 Task: Apply Overlap on Current Theme
Action: Mouse moved to (475, 92)
Screenshot: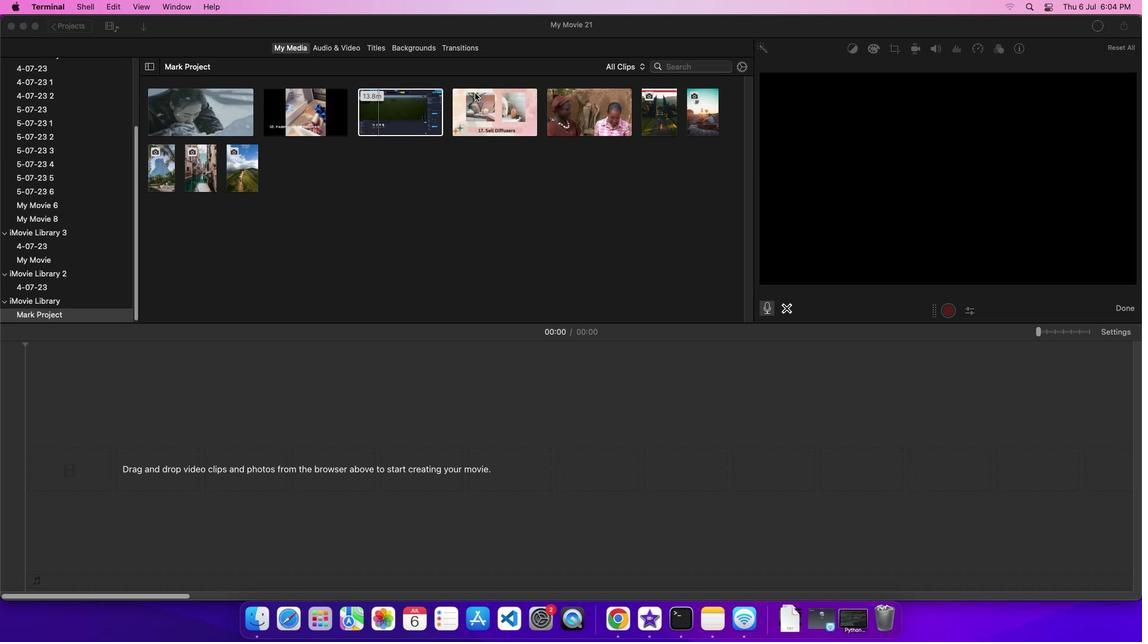 
Action: Mouse pressed left at (475, 92)
Screenshot: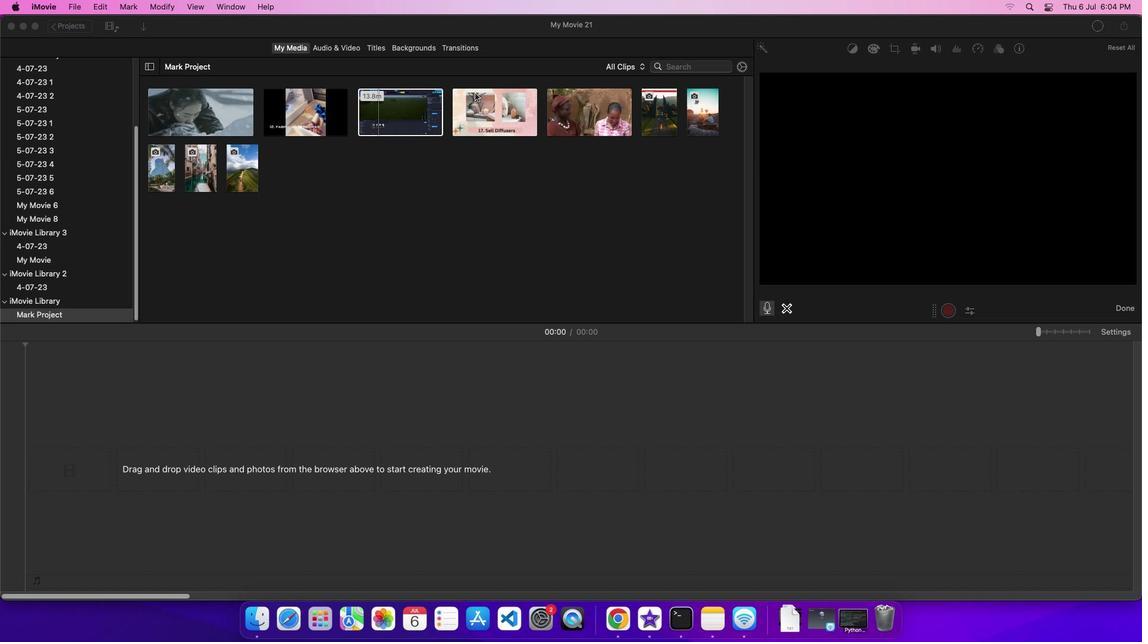 
Action: Mouse moved to (489, 102)
Screenshot: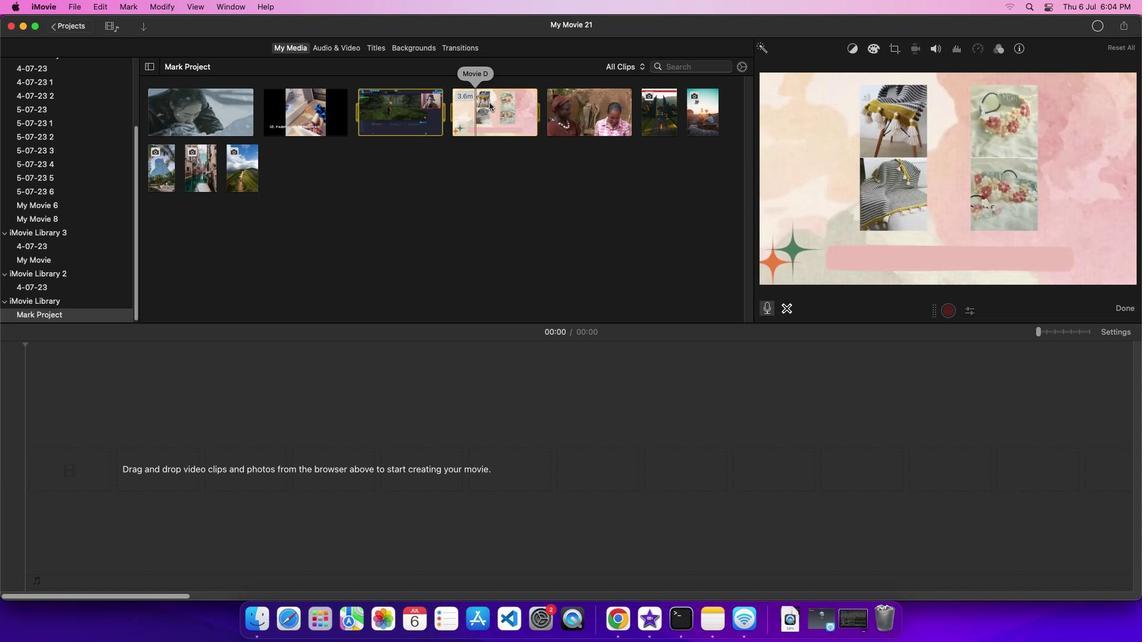 
Action: Mouse pressed left at (489, 102)
Screenshot: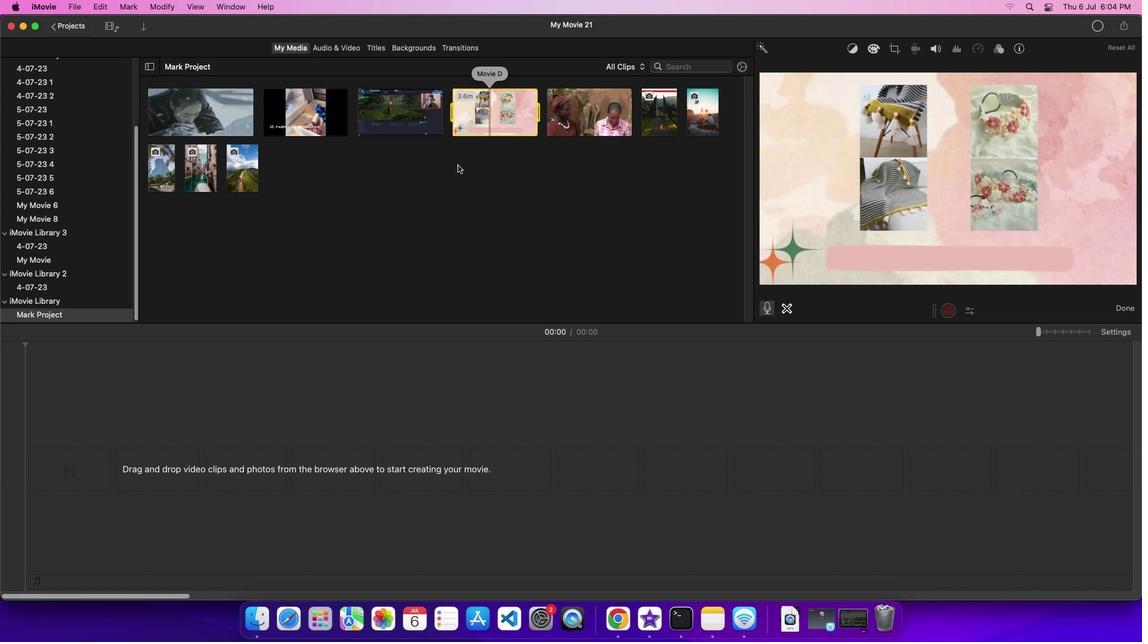 
Action: Mouse moved to (378, 48)
Screenshot: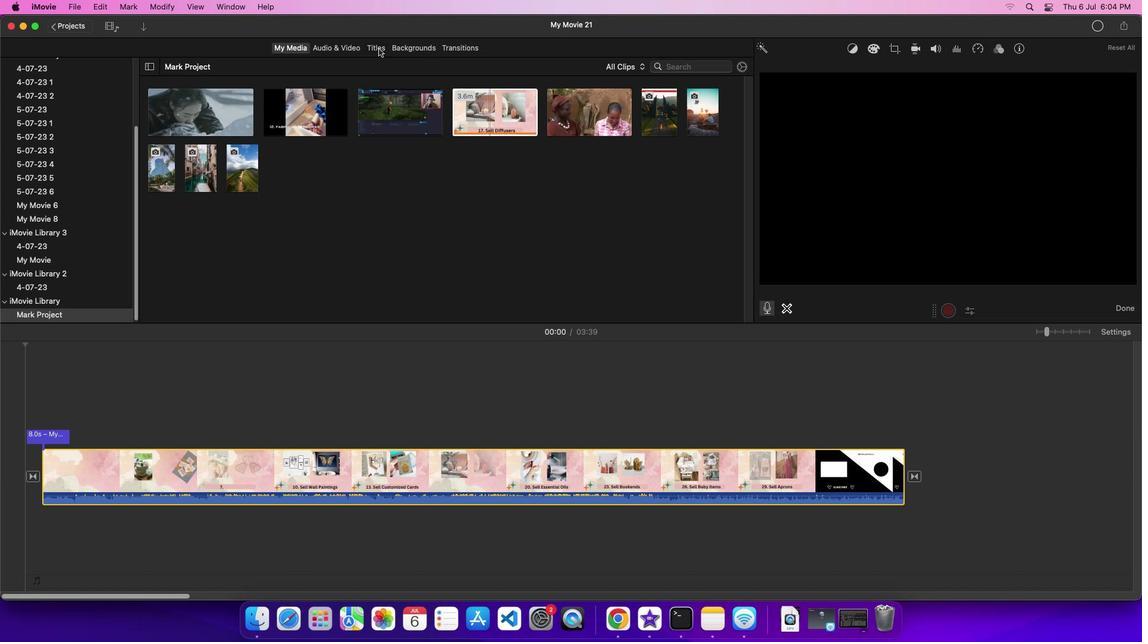 
Action: Mouse pressed left at (378, 48)
Screenshot: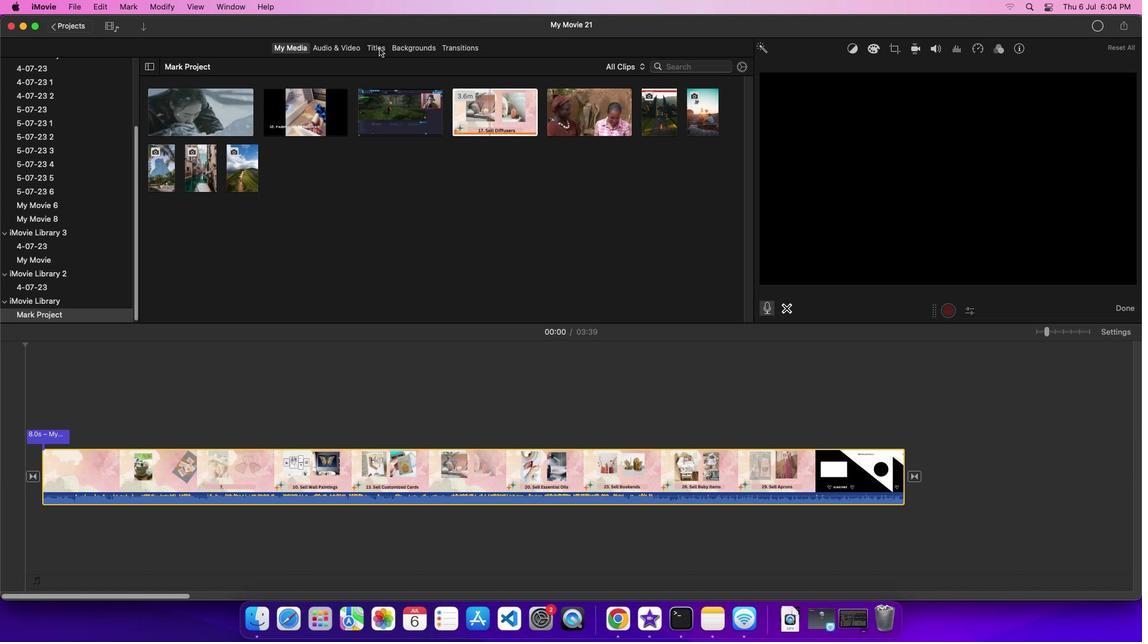 
Action: Mouse moved to (379, 48)
Screenshot: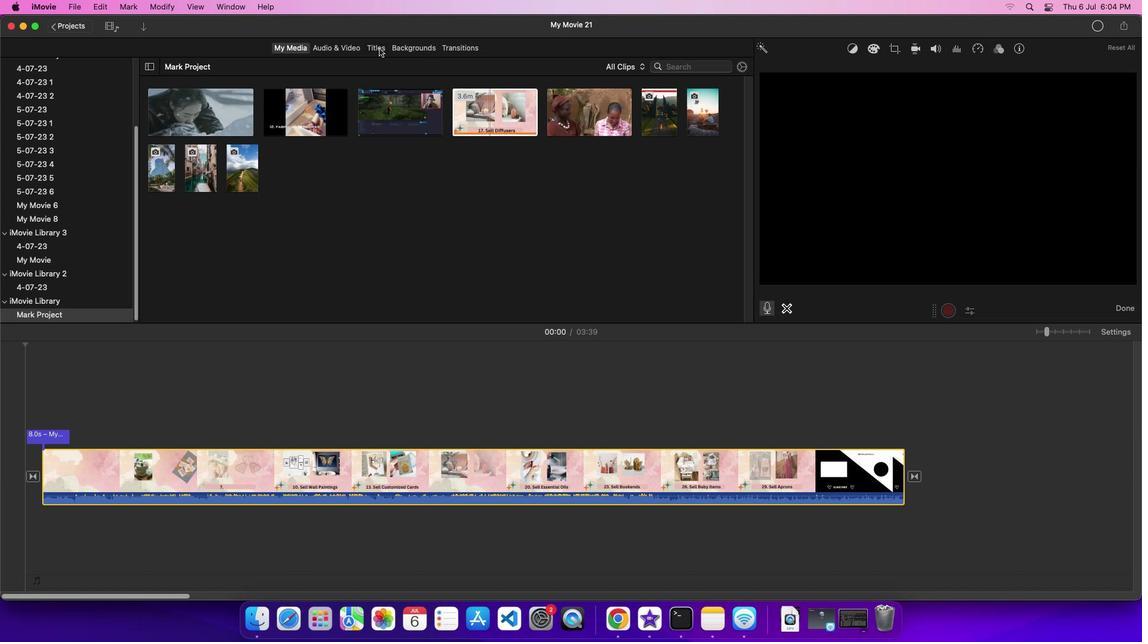 
Action: Mouse pressed left at (379, 48)
Screenshot: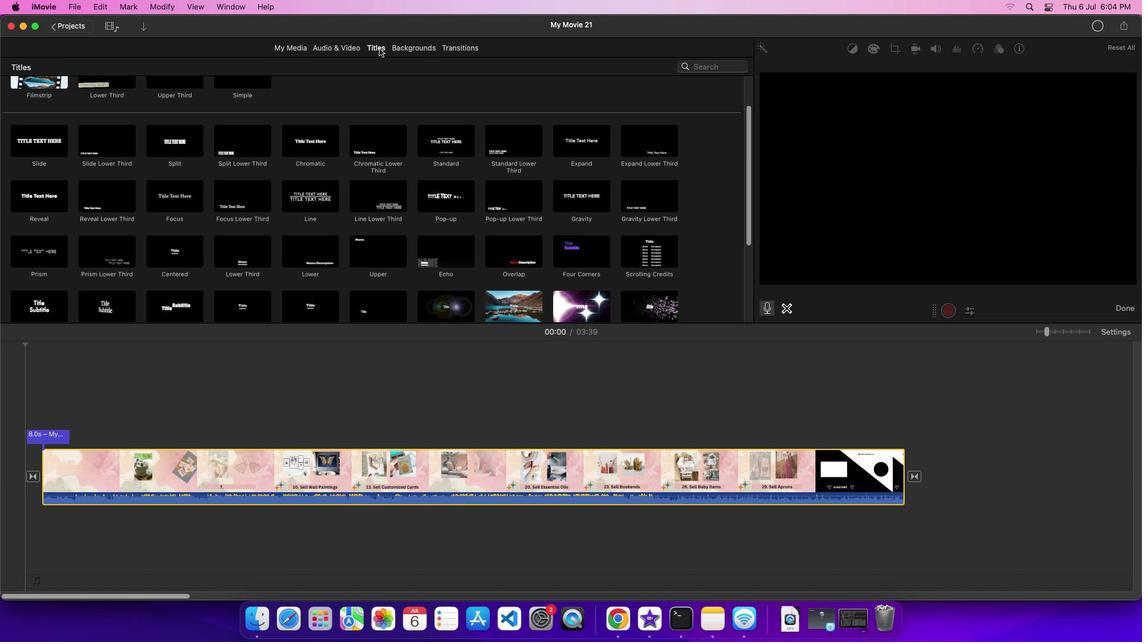 
Action: Mouse moved to (514, 245)
Screenshot: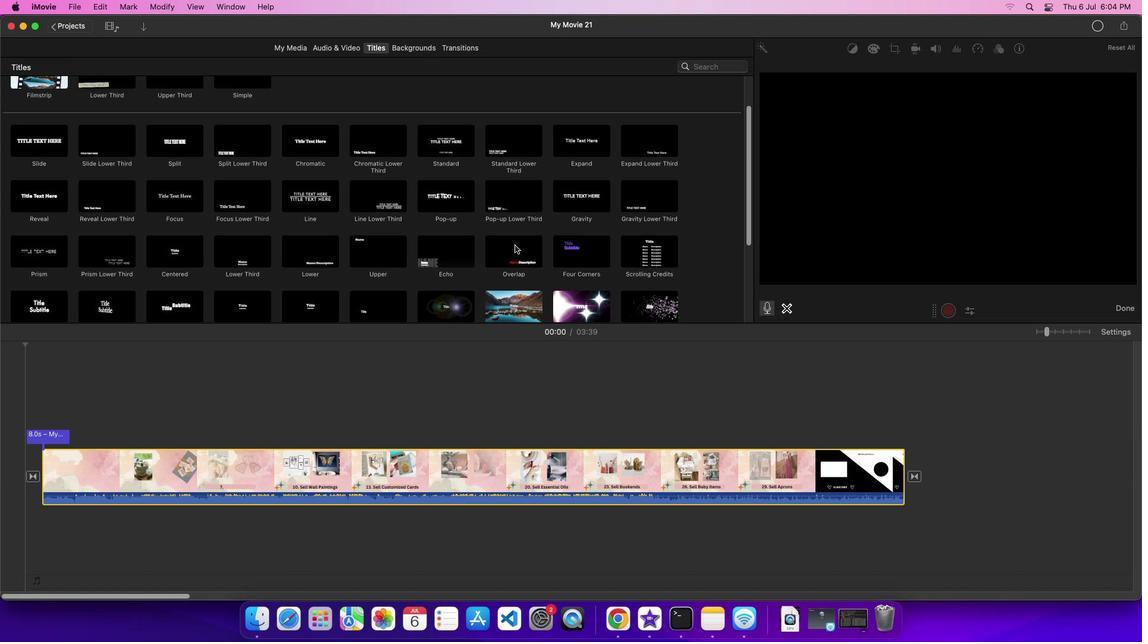 
Action: Mouse pressed left at (514, 245)
Screenshot: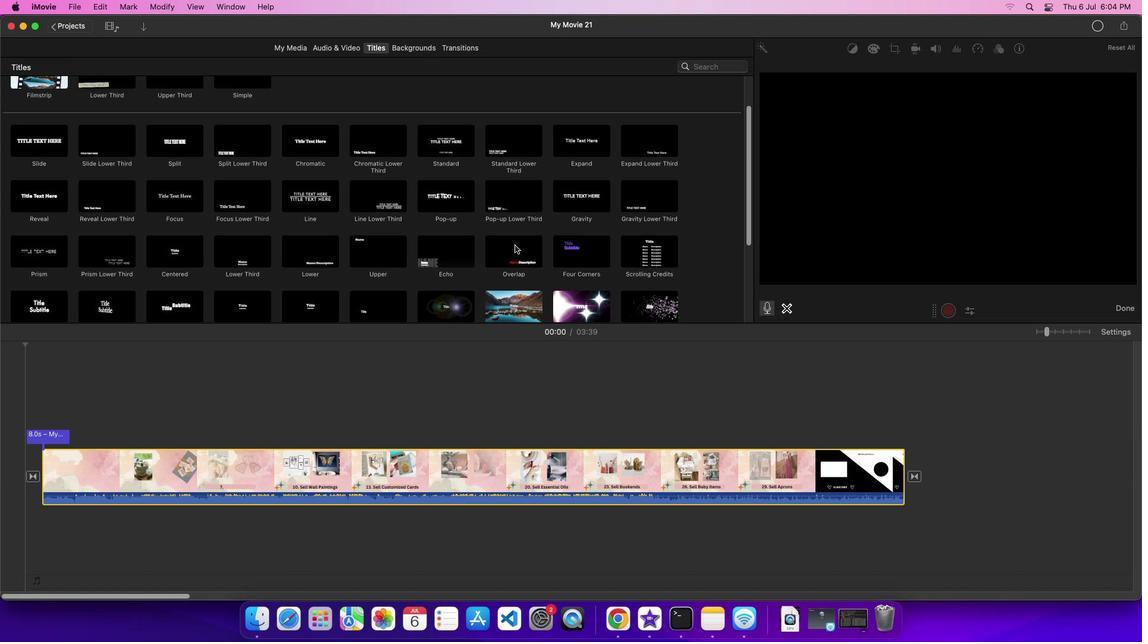 
Action: Mouse moved to (516, 248)
Screenshot: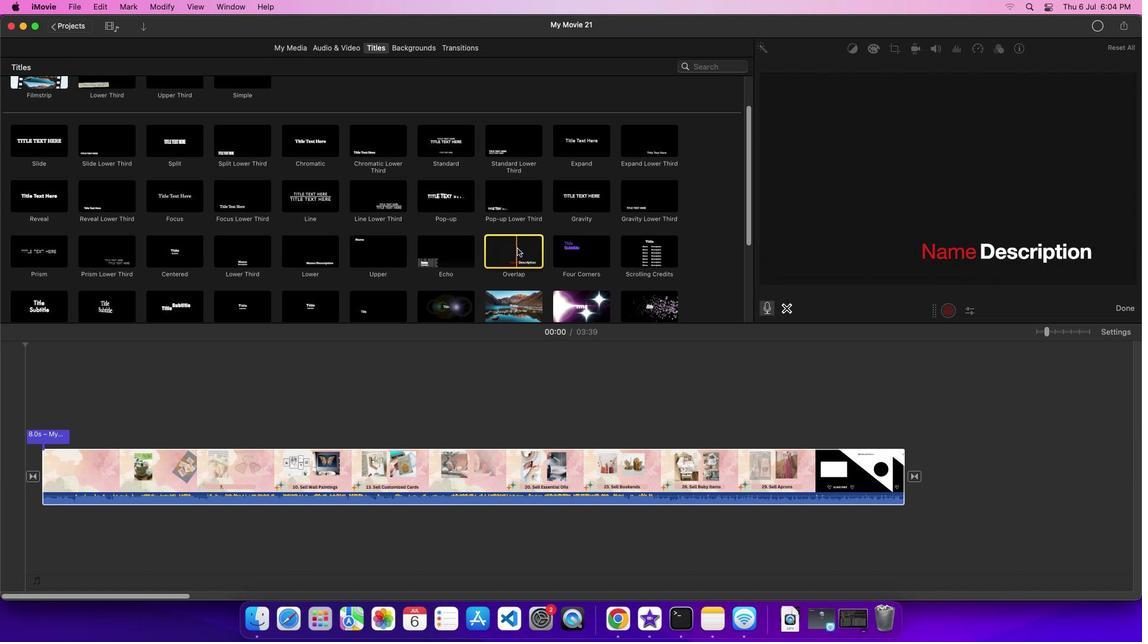 
Action: Mouse pressed left at (516, 248)
Screenshot: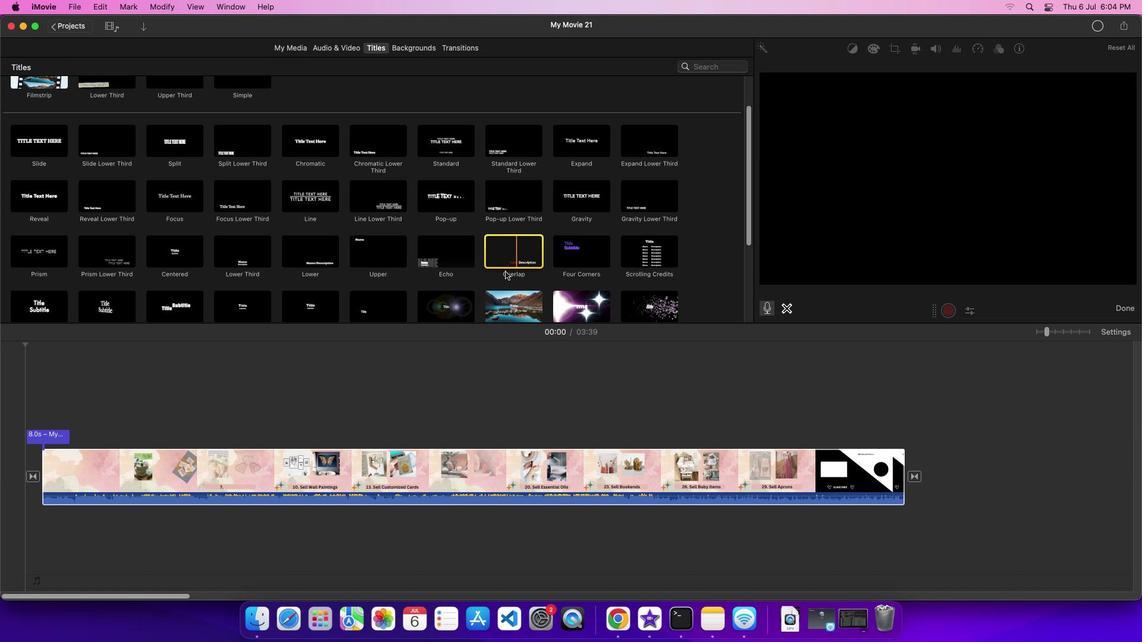 
Action: Mouse moved to (393, 469)
Screenshot: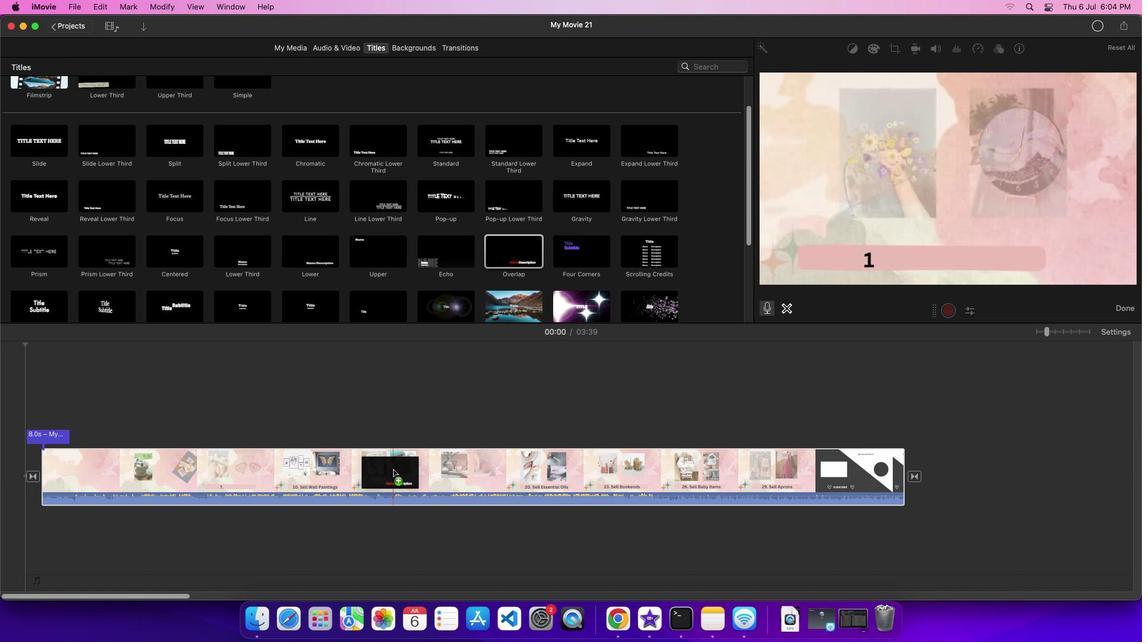 
